 Task: Set the street address to "4329 Broadway, New York".
Action: Mouse moved to (1097, 31)
Screenshot: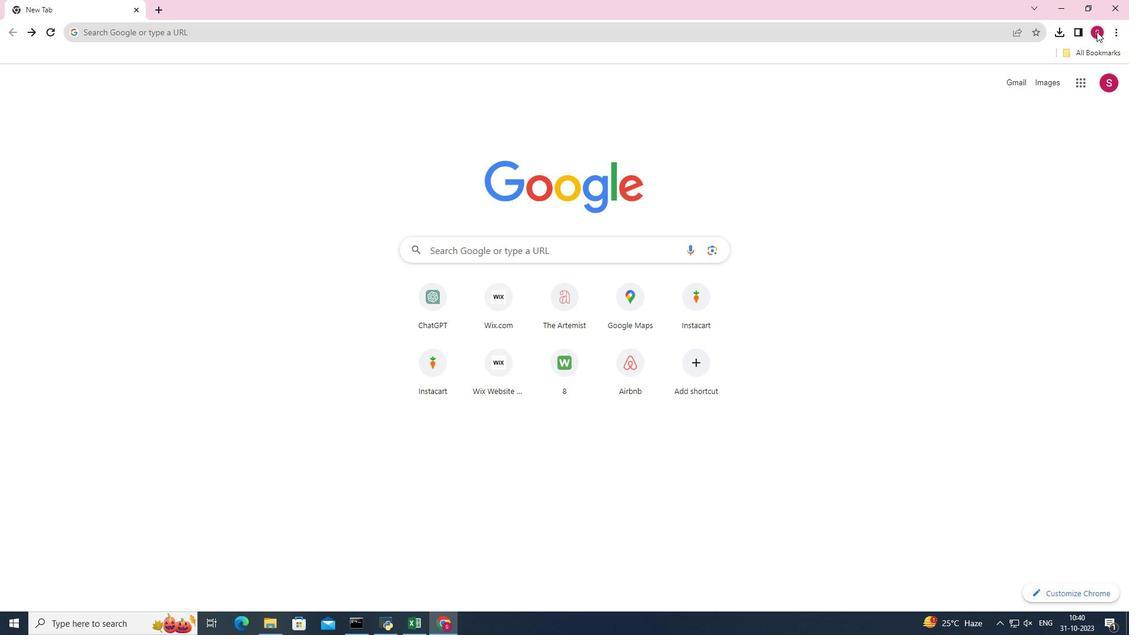 
Action: Mouse pressed left at (1097, 31)
Screenshot: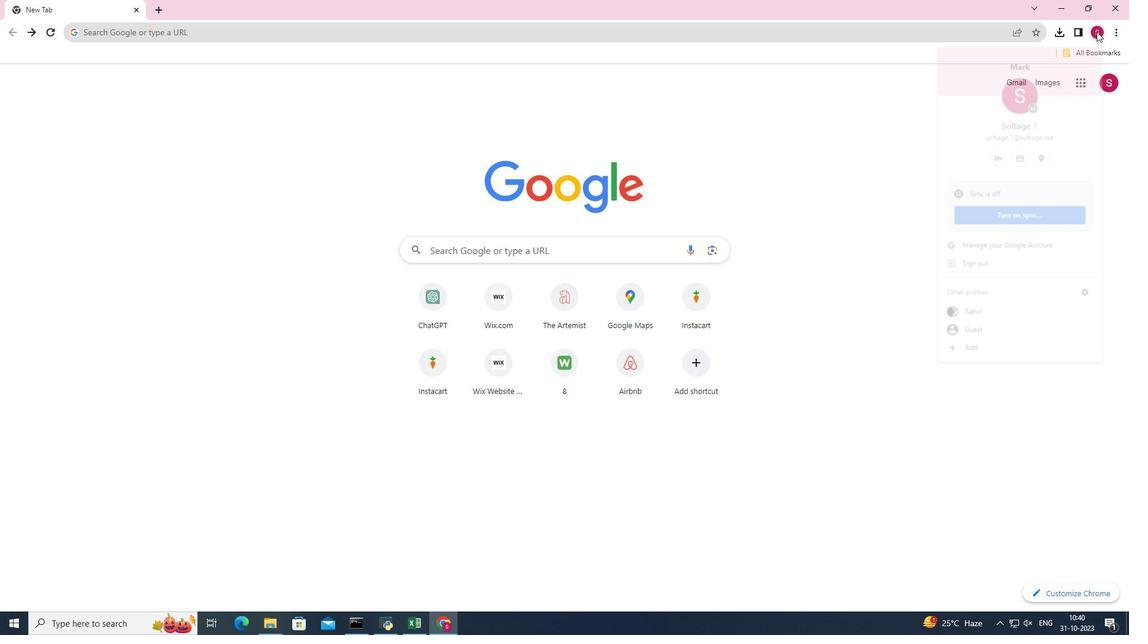 
Action: Mouse moved to (1039, 160)
Screenshot: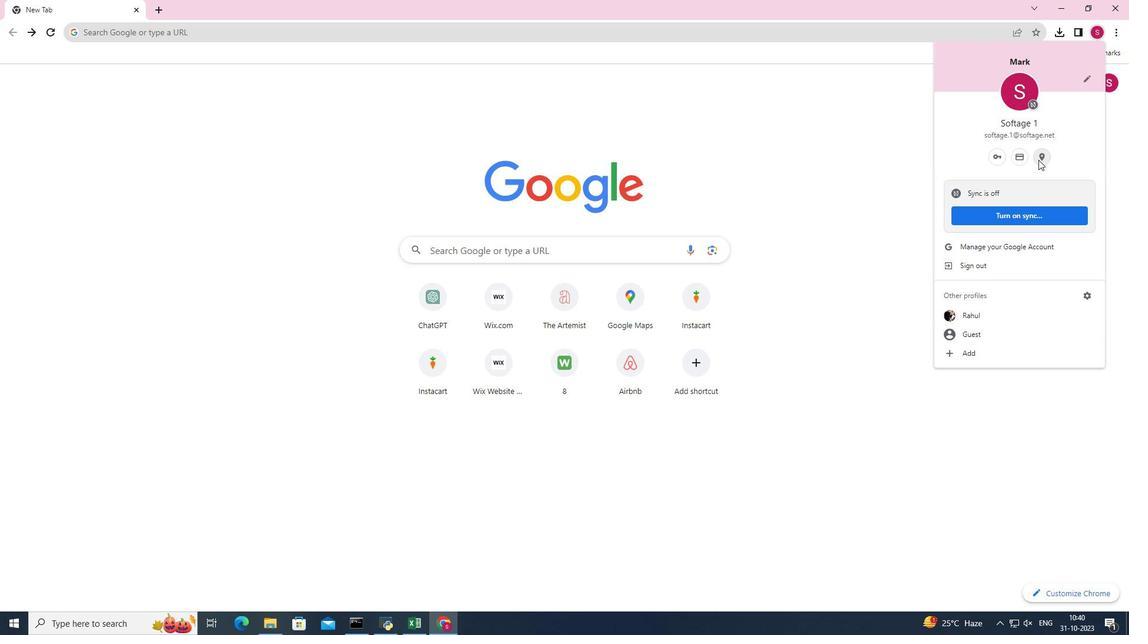 
Action: Mouse pressed left at (1039, 160)
Screenshot: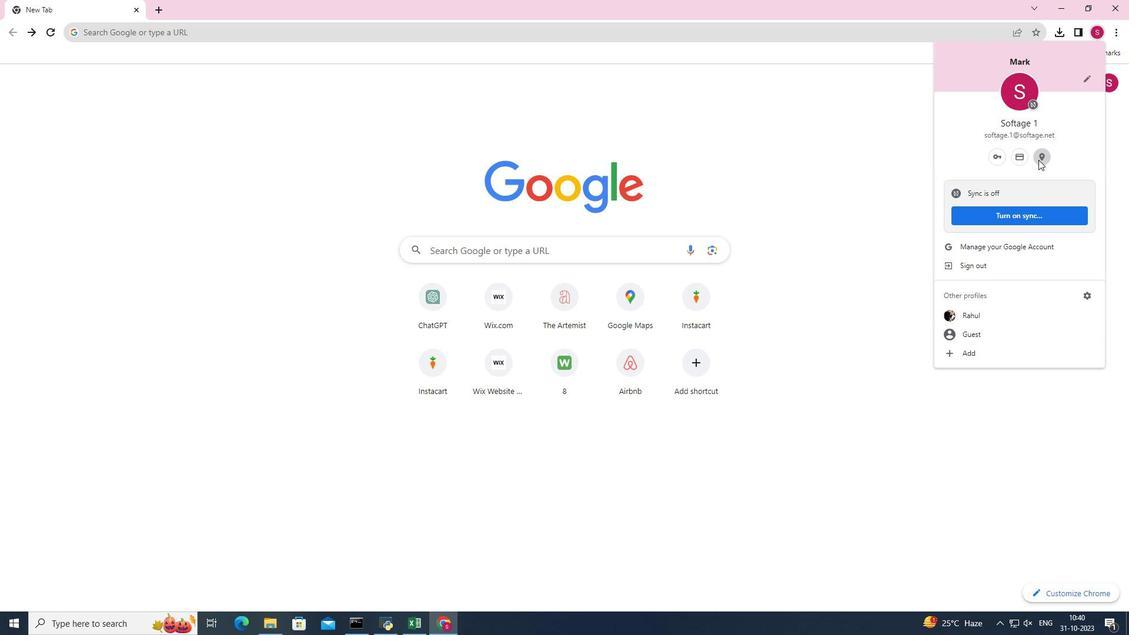 
Action: Mouse moved to (737, 184)
Screenshot: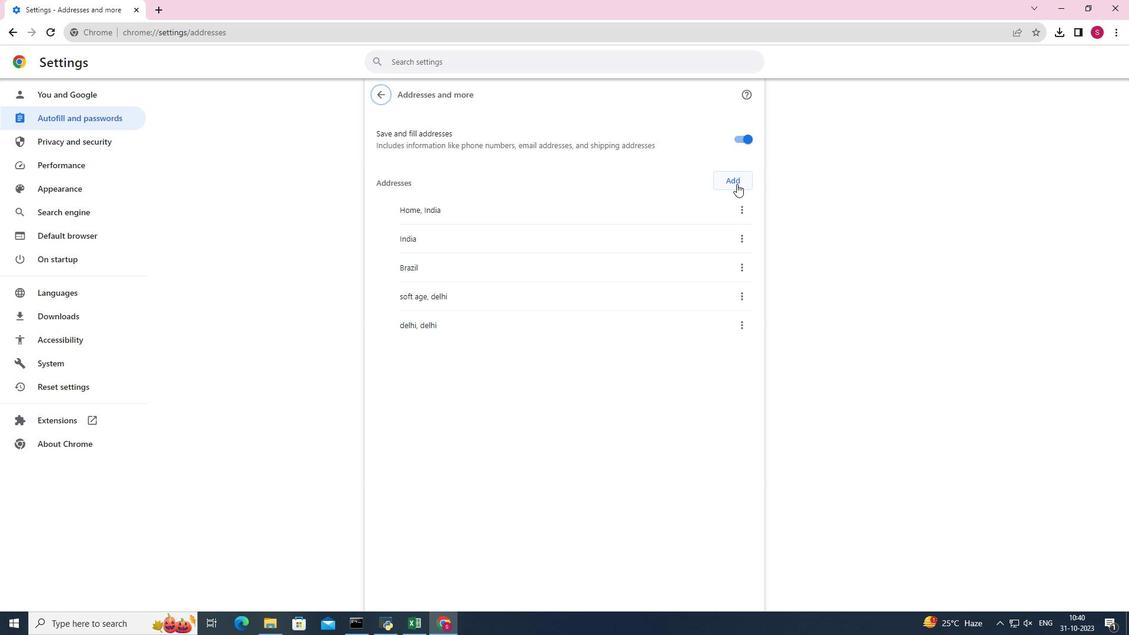 
Action: Mouse pressed left at (737, 184)
Screenshot: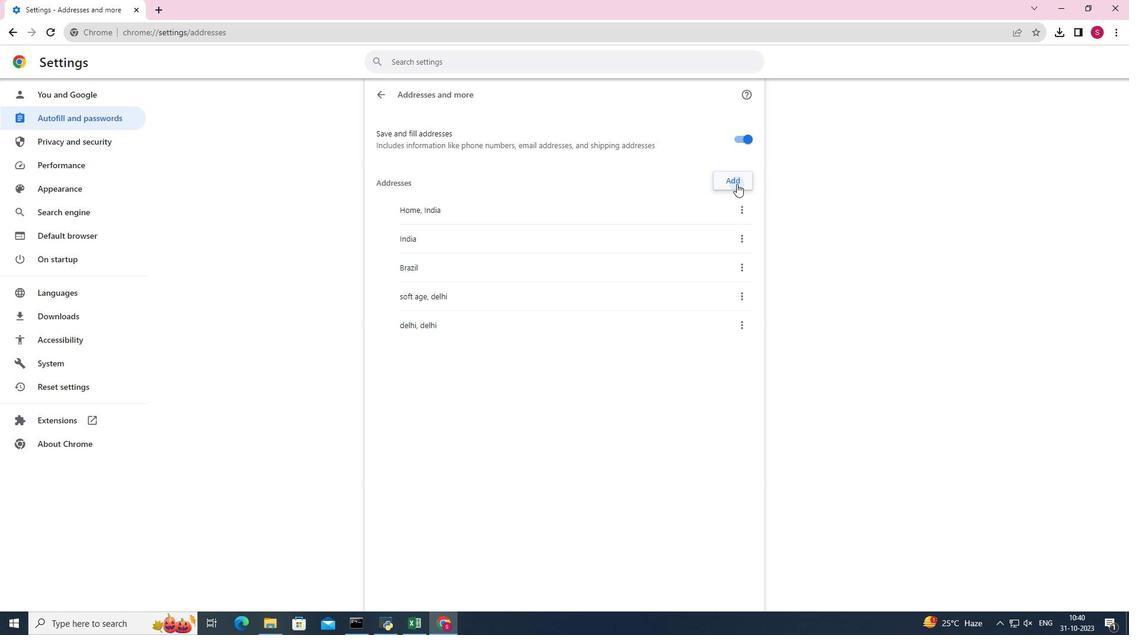 
Action: Mouse pressed left at (737, 184)
Screenshot: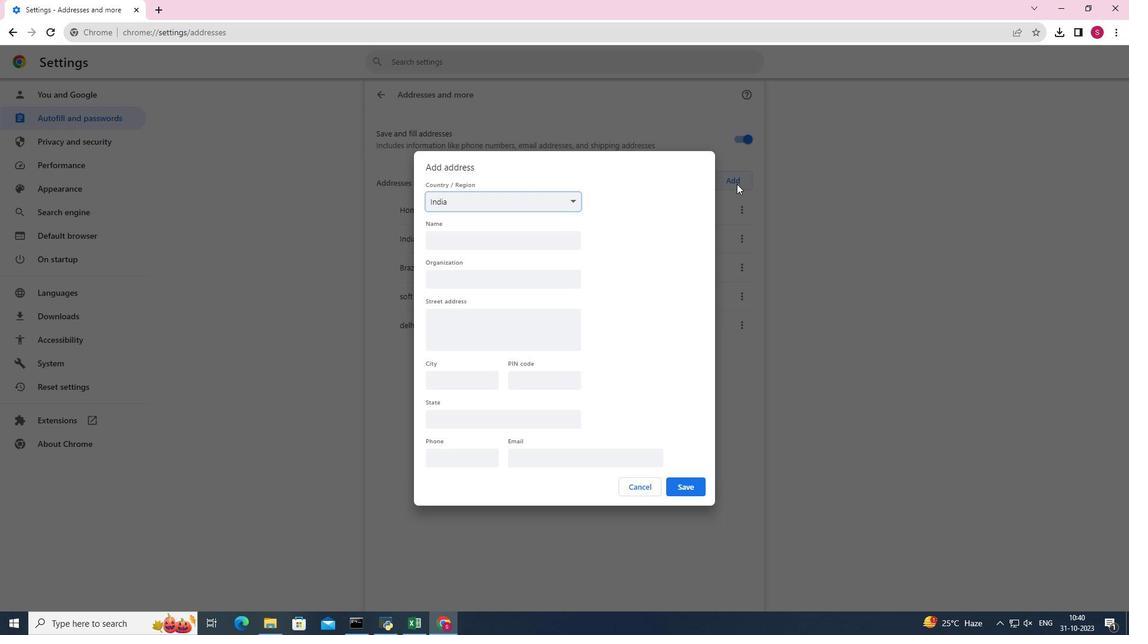 
Action: Mouse moved to (509, 330)
Screenshot: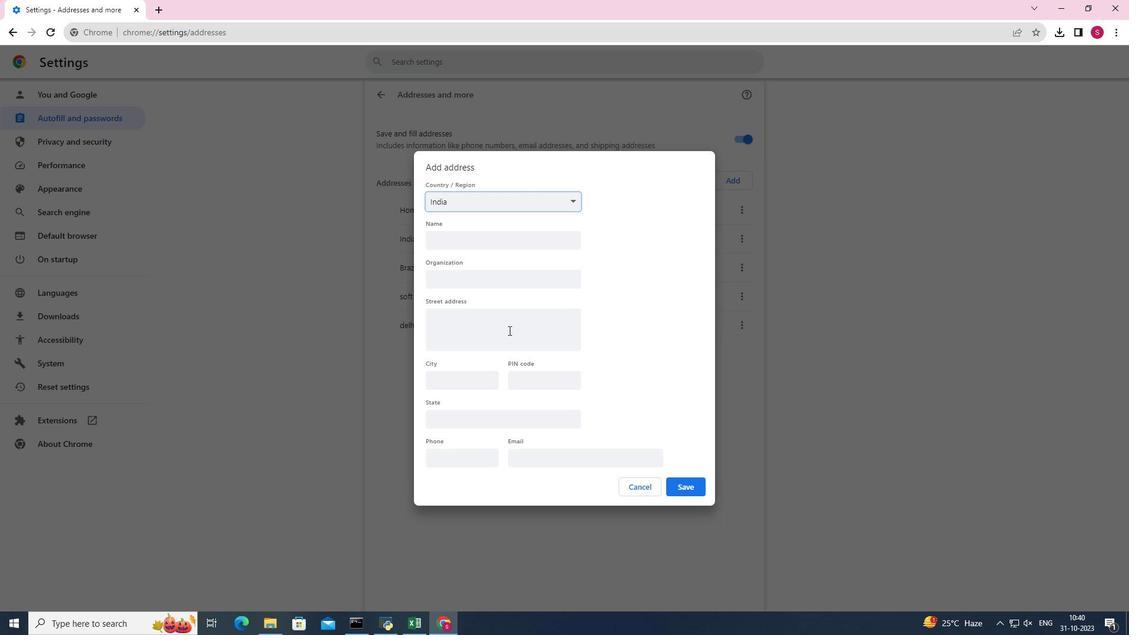 
Action: Mouse pressed left at (509, 330)
Screenshot: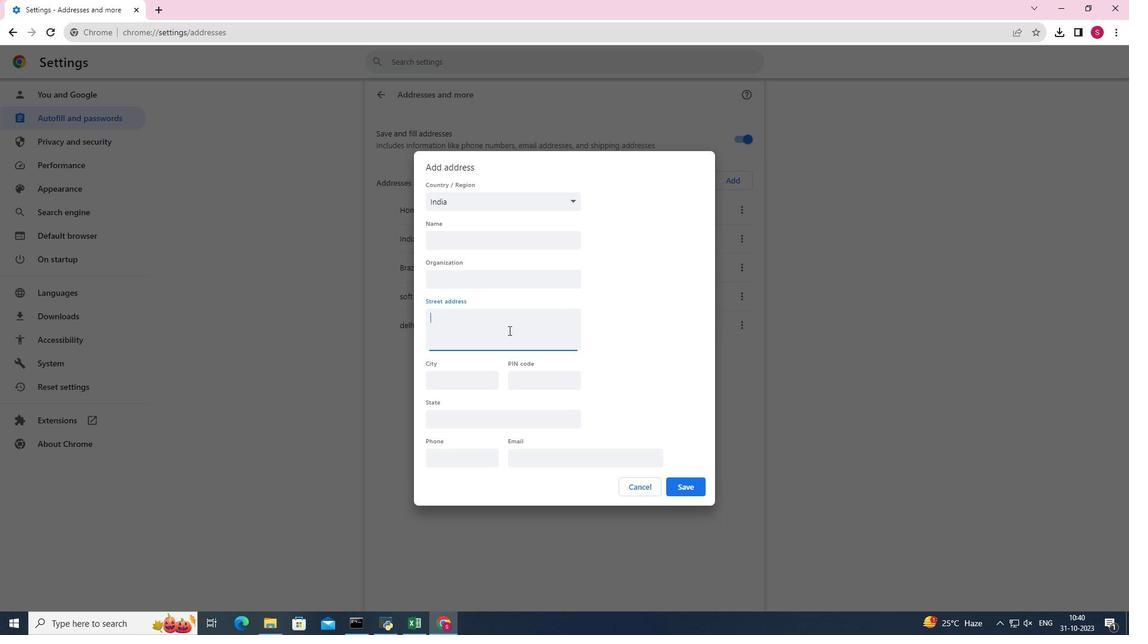 
Action: Mouse moved to (512, 321)
Screenshot: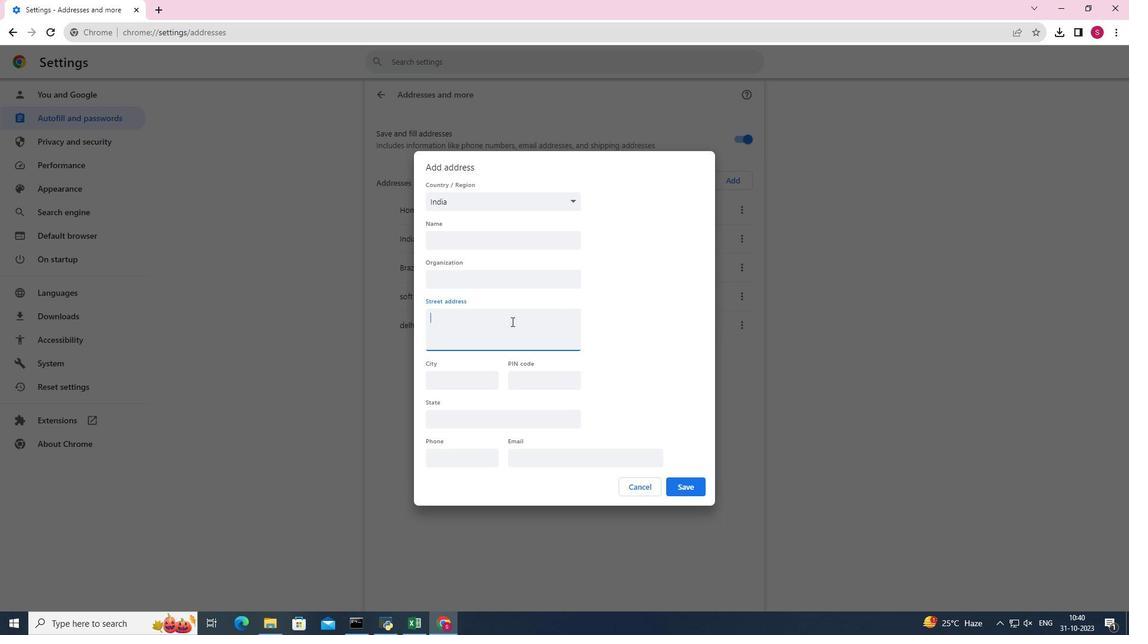 
Action: Key pressed 4329<Key.space><Key.shift>Broadway,<Key.space><Key.shift>New<Key.shift>Y<Key.backspace><Key.space>york
Screenshot: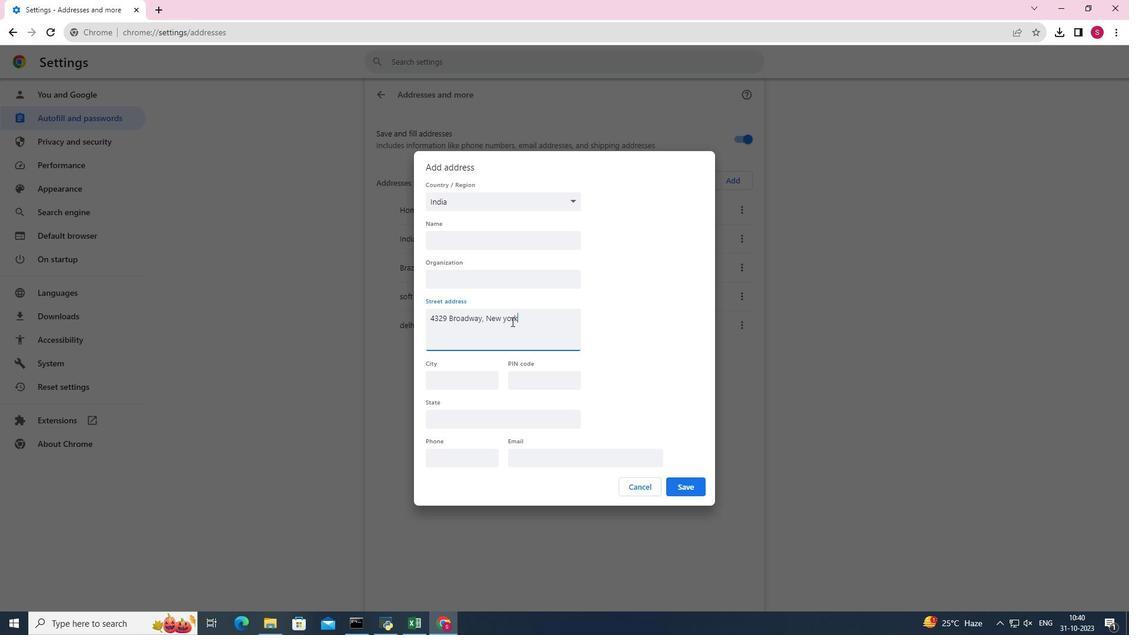 
Action: Mouse moved to (686, 487)
Screenshot: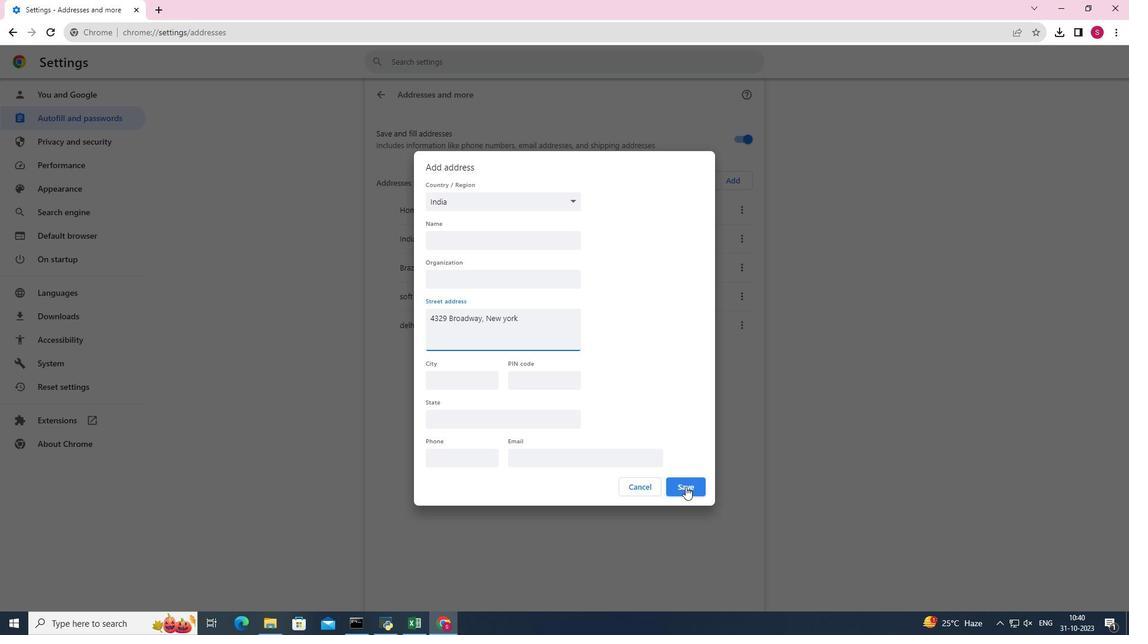 
Action: Mouse pressed left at (686, 487)
Screenshot: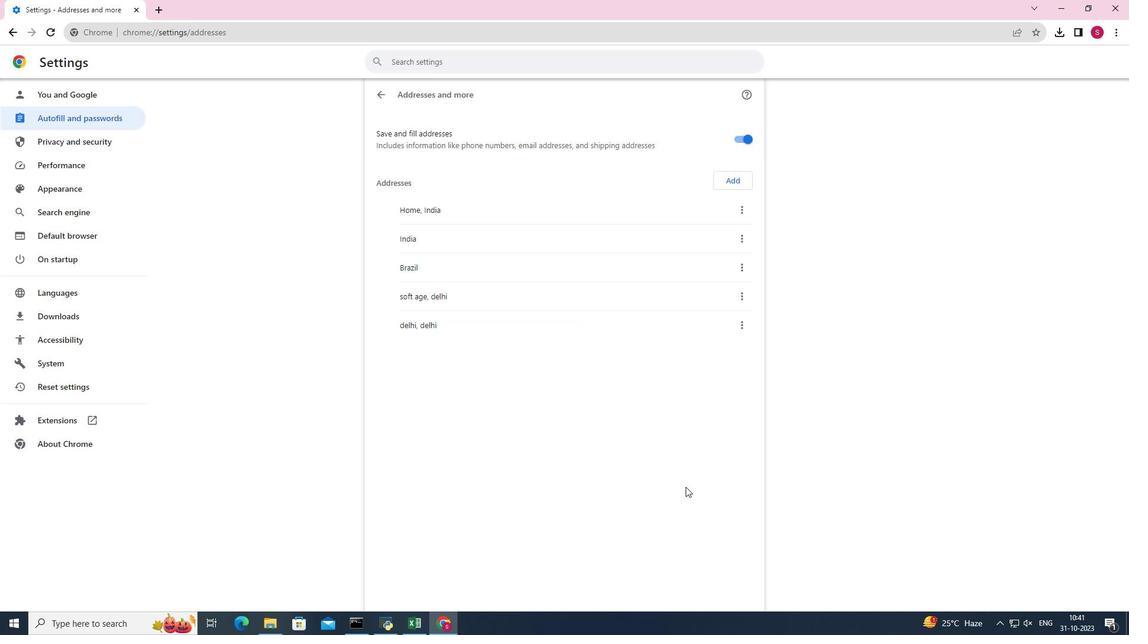 
Action: Mouse moved to (870, 337)
Screenshot: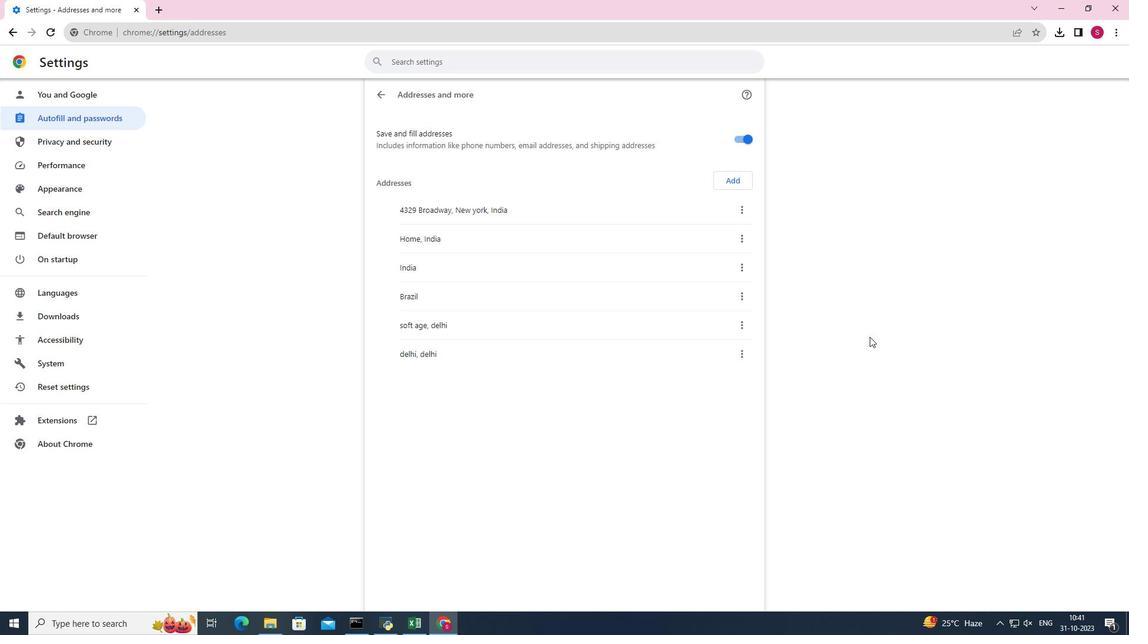 
